 Task: View and add the product "Walgreens Allergy Relief Caplets (365 ct)" to cart from the store "DashMart".
Action: Mouse pressed left at (54, 91)
Screenshot: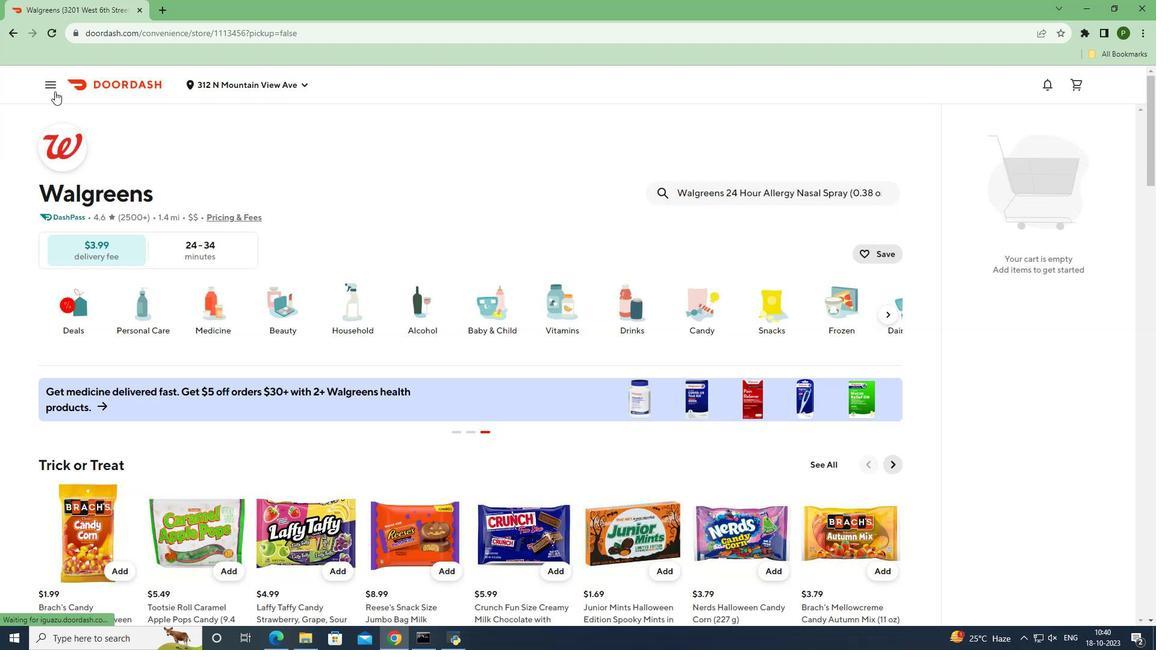 
Action: Mouse moved to (57, 173)
Screenshot: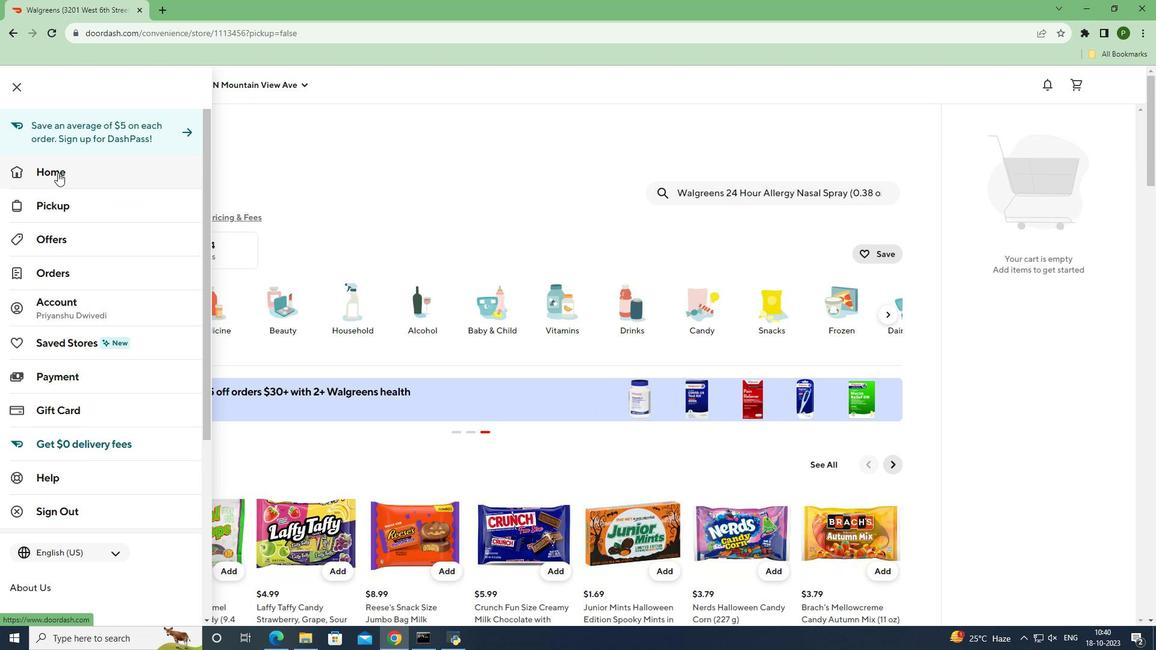 
Action: Mouse pressed left at (57, 173)
Screenshot: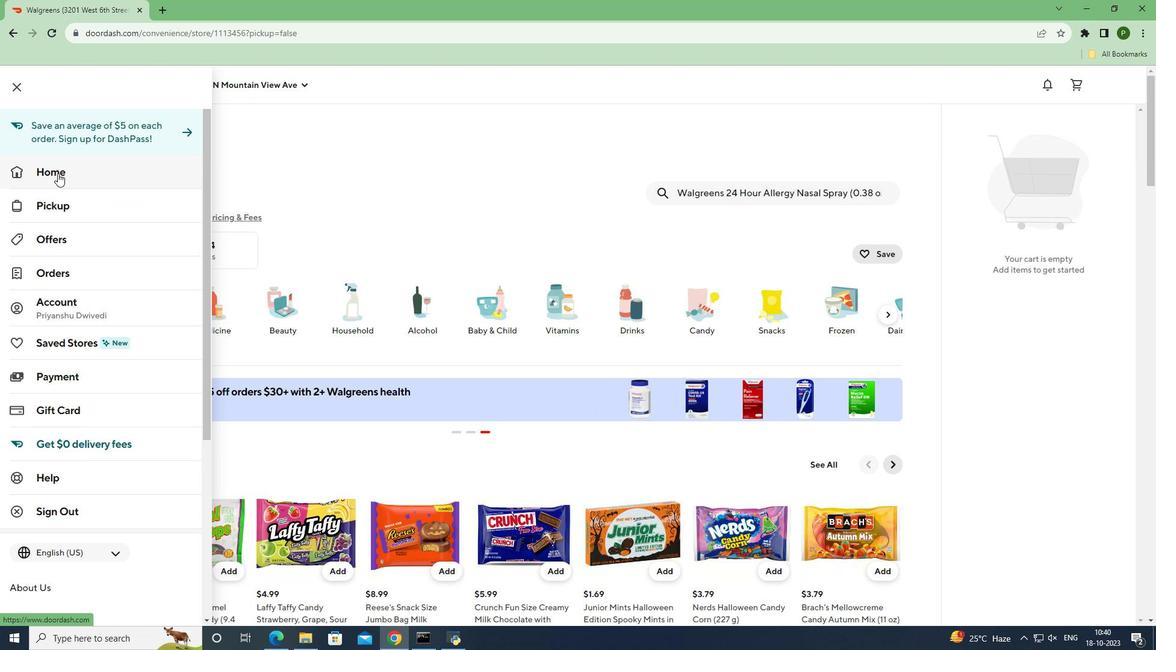 
Action: Mouse moved to (850, 129)
Screenshot: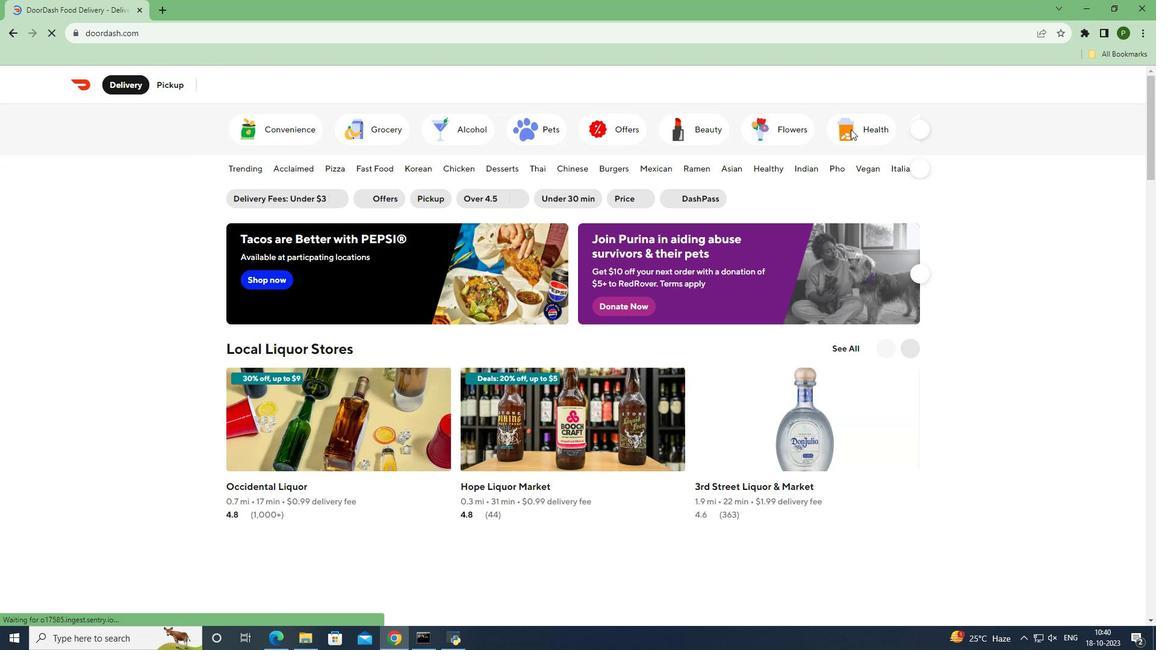 
Action: Mouse pressed left at (850, 129)
Screenshot: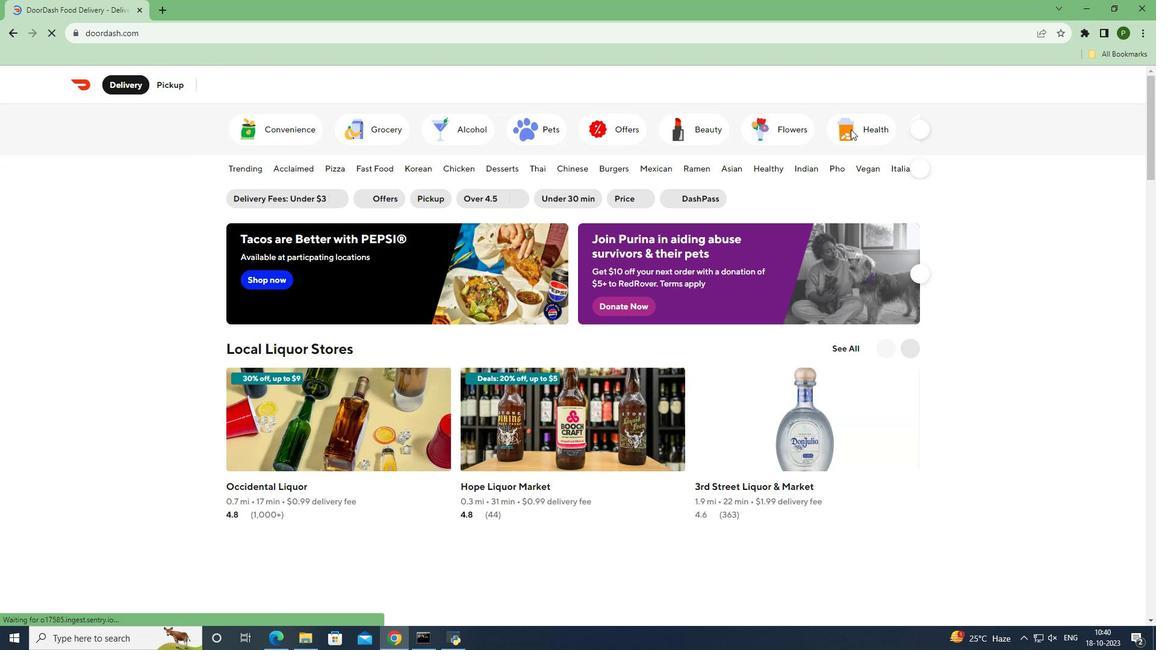 
Action: Mouse moved to (352, 389)
Screenshot: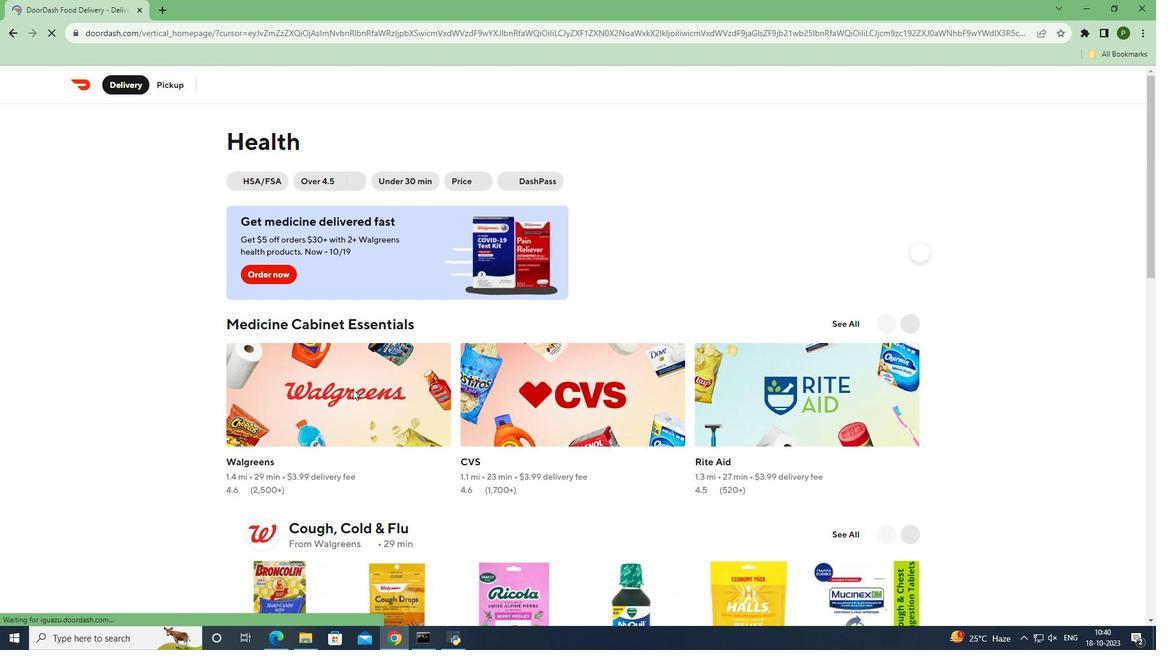
Action: Mouse pressed left at (352, 389)
Screenshot: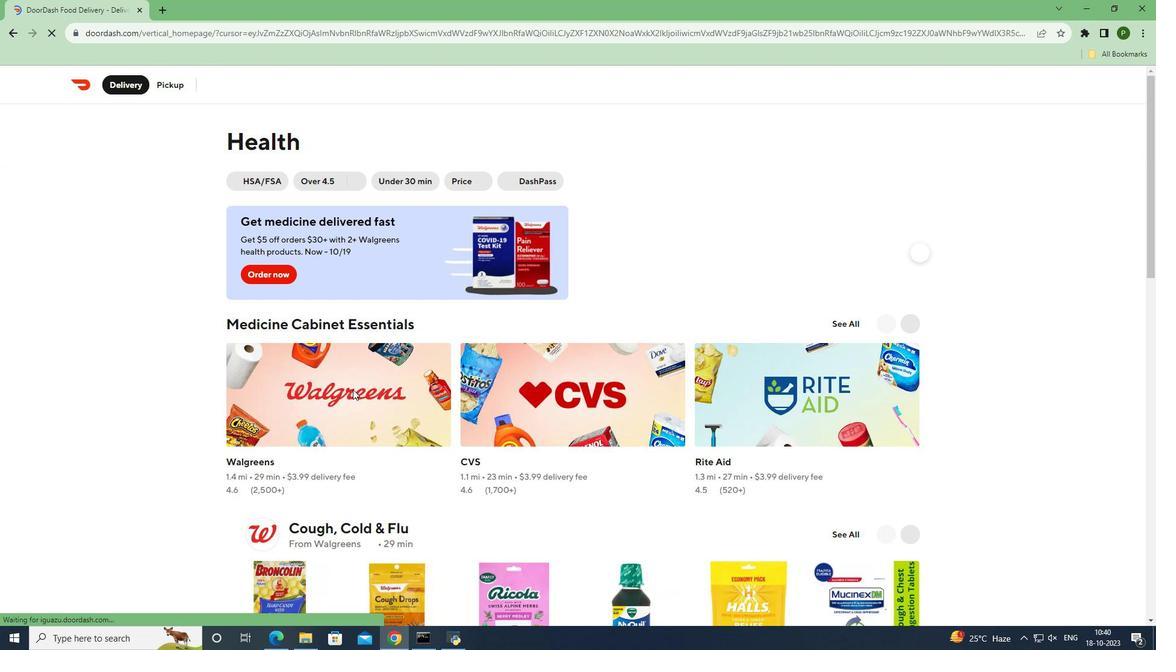 
Action: Mouse moved to (747, 195)
Screenshot: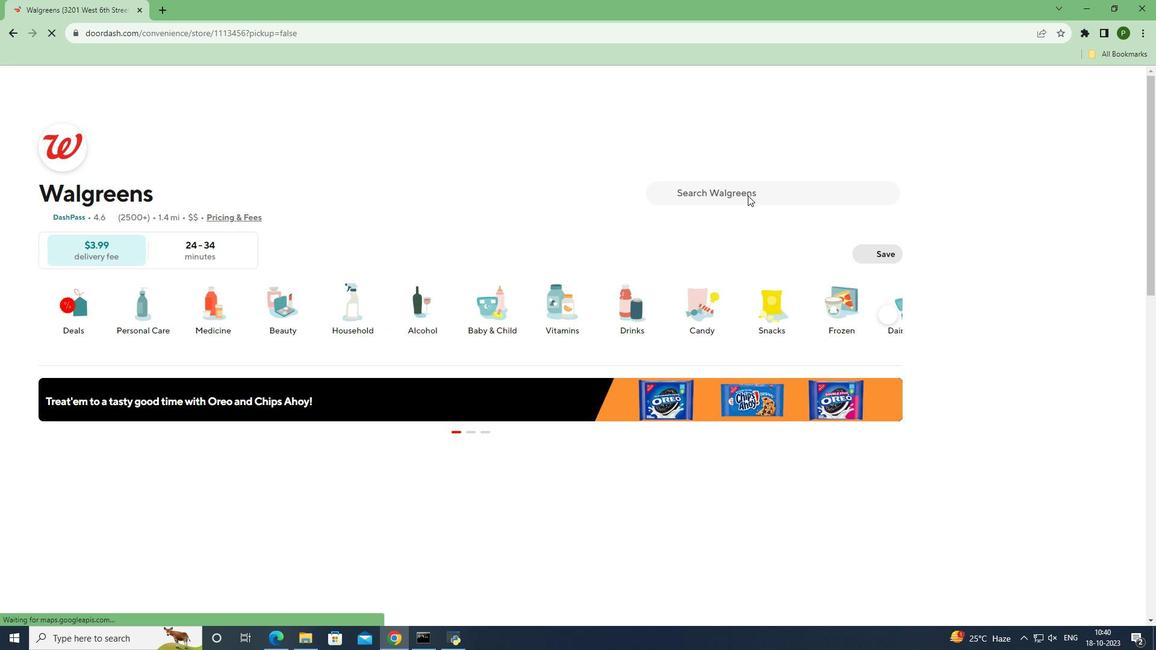 
Action: Mouse pressed left at (747, 195)
Screenshot: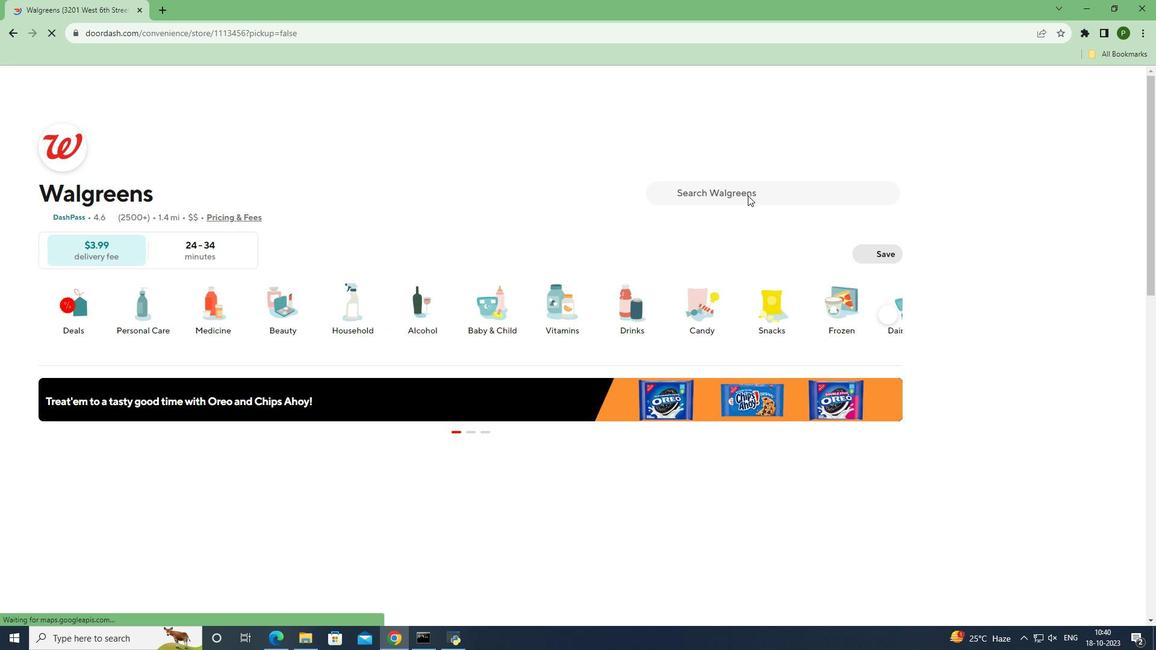 
Action: Key pressed <Key.caps_lock>W<Key.caps_lock>algreens<Key.space><Key.caps_lock>A<Key.caps_lock>llergy<Key.space><Key.caps_lock>R<Key.caps_lock>elief<Key.space><Key.caps_lock>C<Key.caps_lock>aplets<Key.space><Key.shift_r>(365<Key.space>ct<Key.shift_r>)
Screenshot: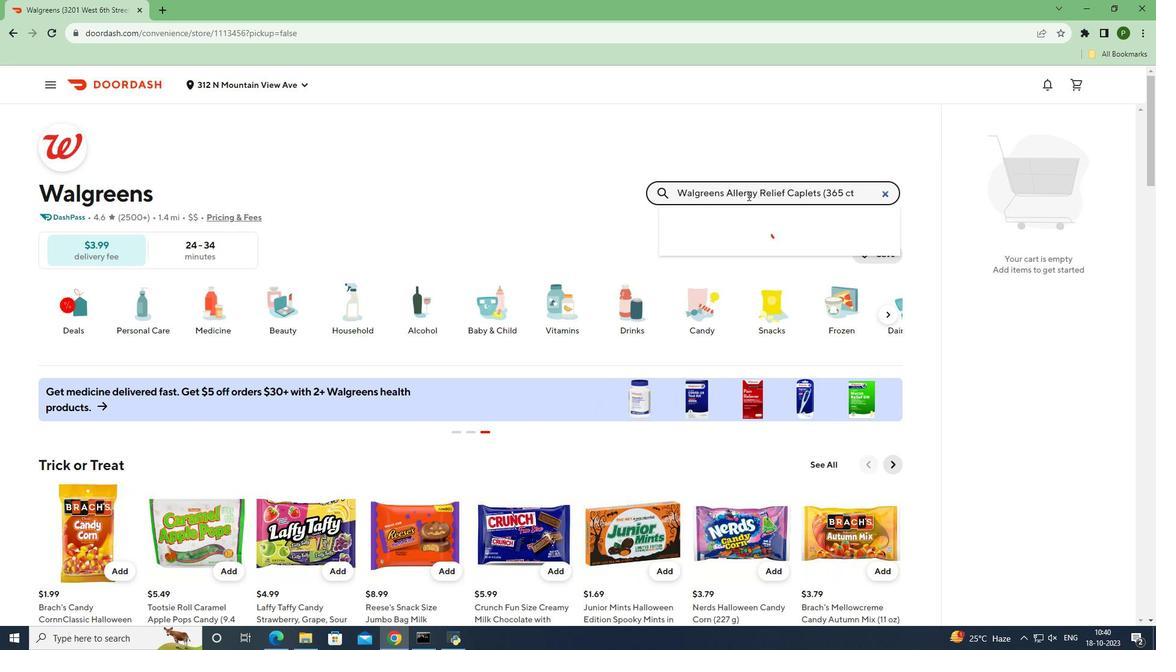 
Action: Mouse moved to (741, 249)
Screenshot: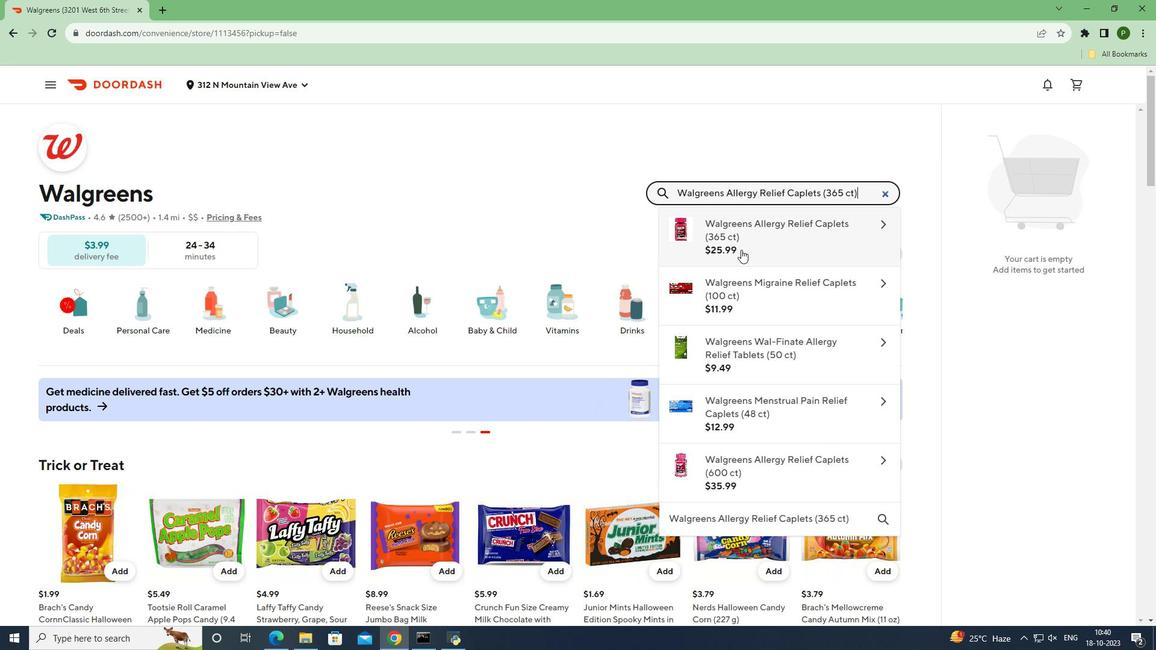 
Action: Mouse pressed left at (741, 249)
Screenshot: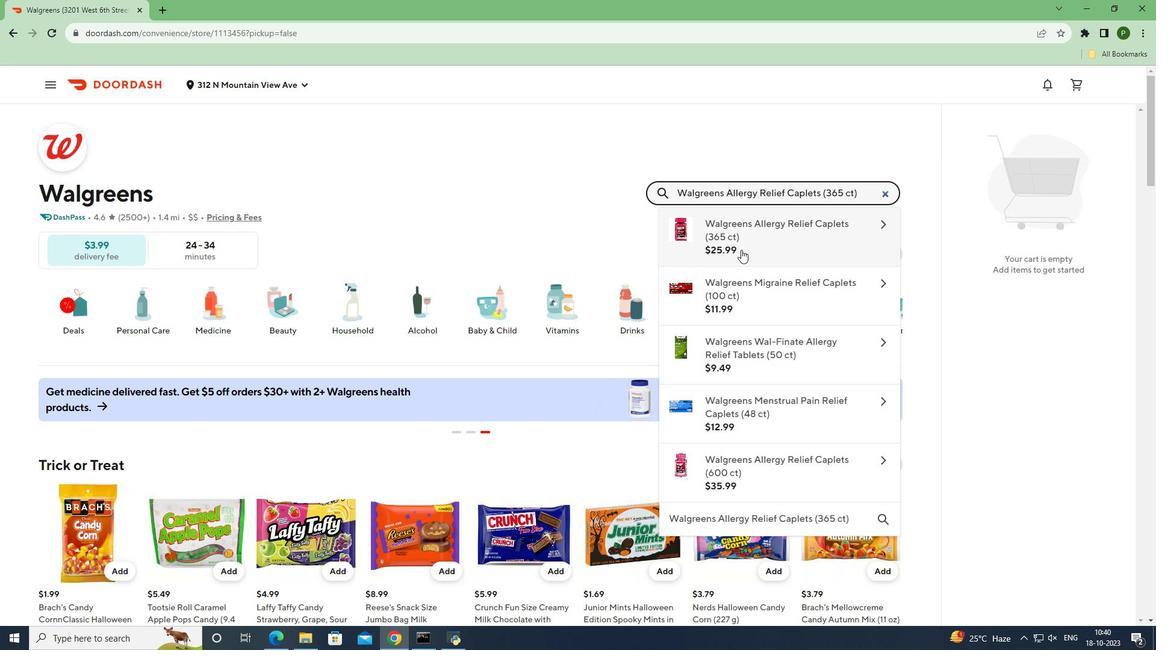 
Action: Mouse moved to (764, 591)
Screenshot: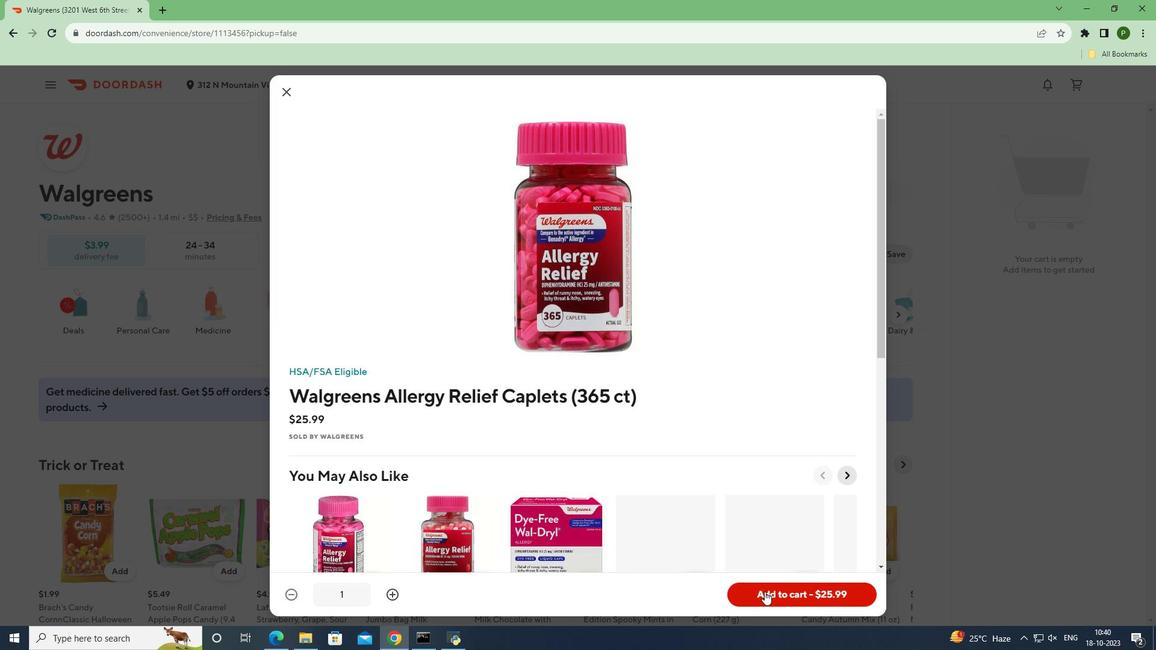 
Action: Mouse pressed left at (764, 591)
Screenshot: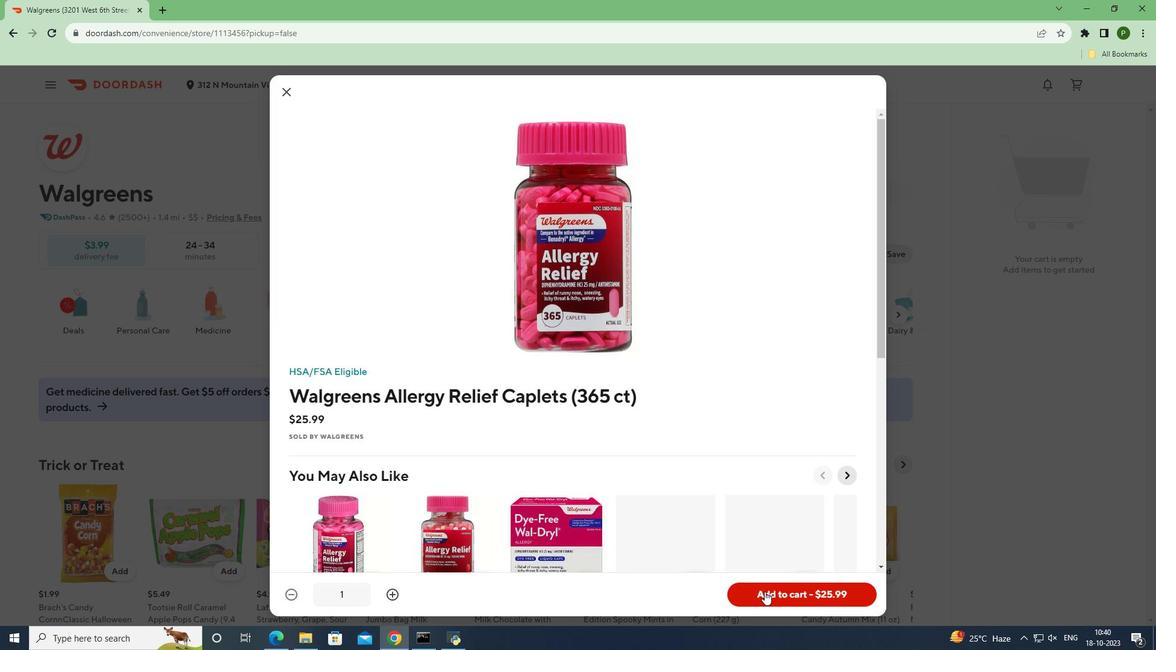 
Action: Mouse moved to (977, 431)
Screenshot: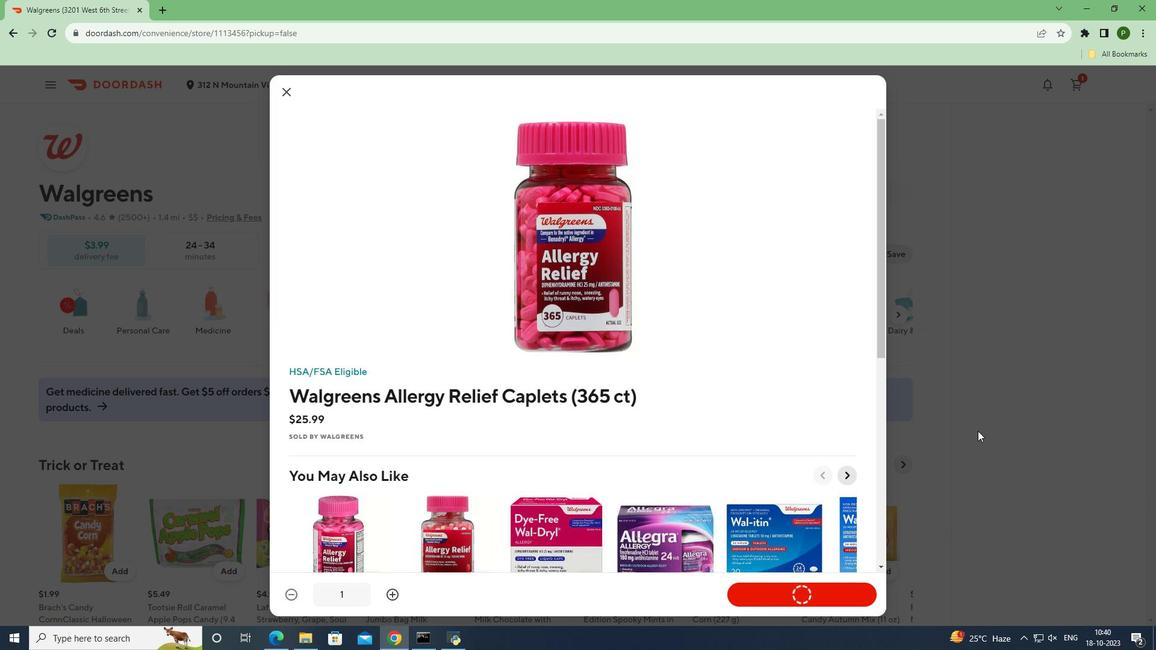 
